 Task: Change the title font style to verdana.
Action: Mouse moved to (182, 67)
Screenshot: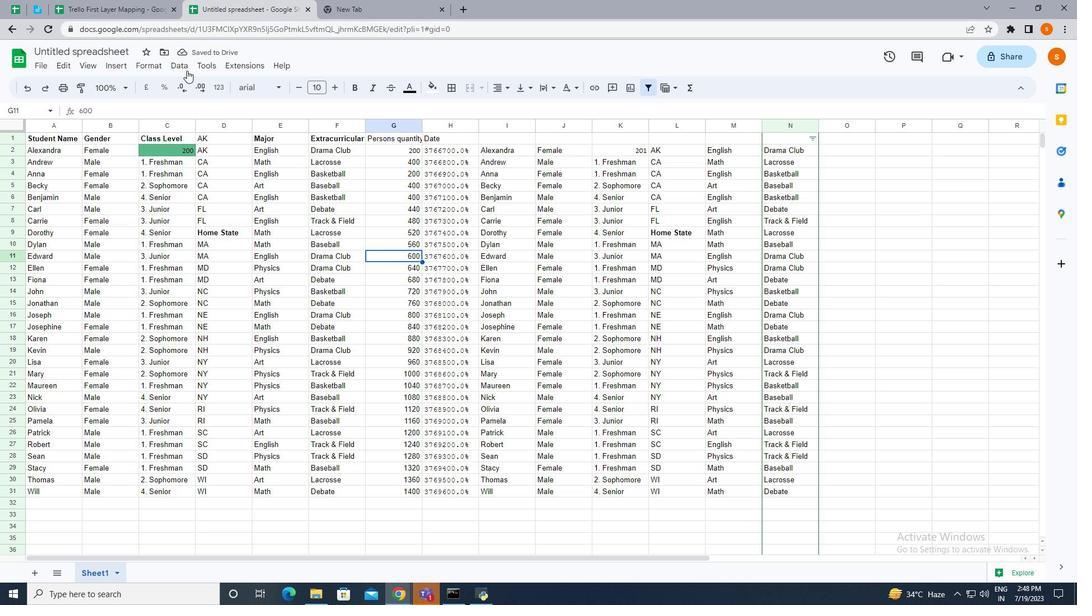 
Action: Mouse pressed left at (182, 67)
Screenshot: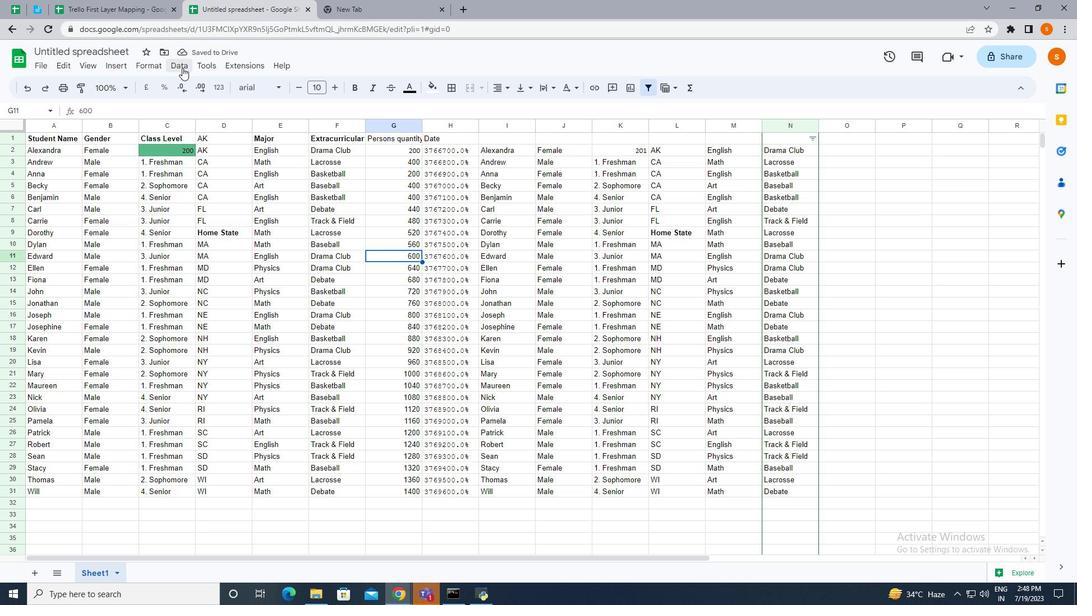 
Action: Mouse moved to (194, 160)
Screenshot: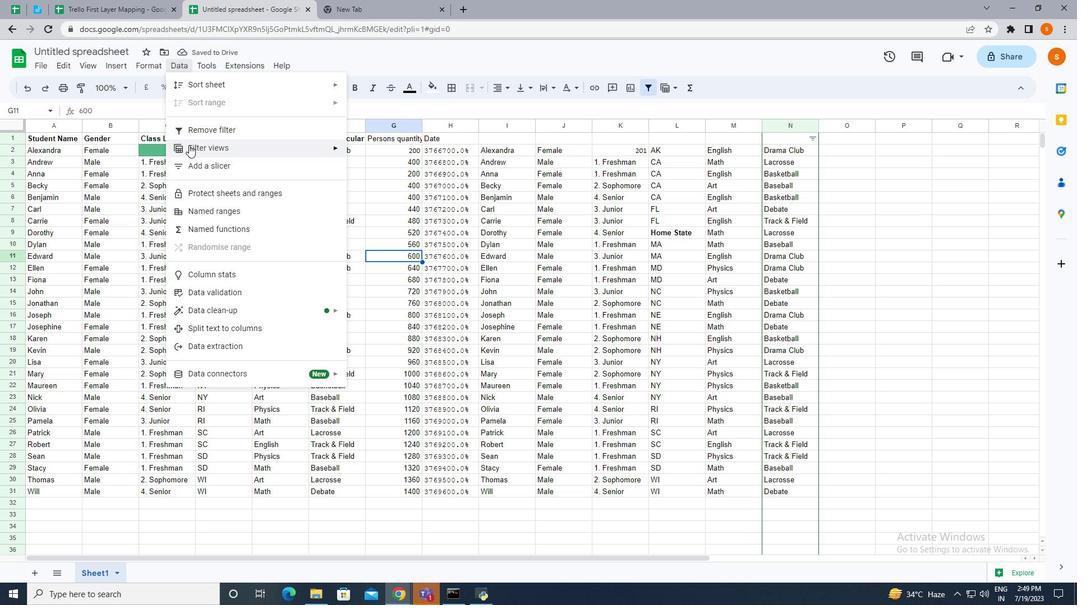 
Action: Mouse pressed left at (194, 160)
Screenshot: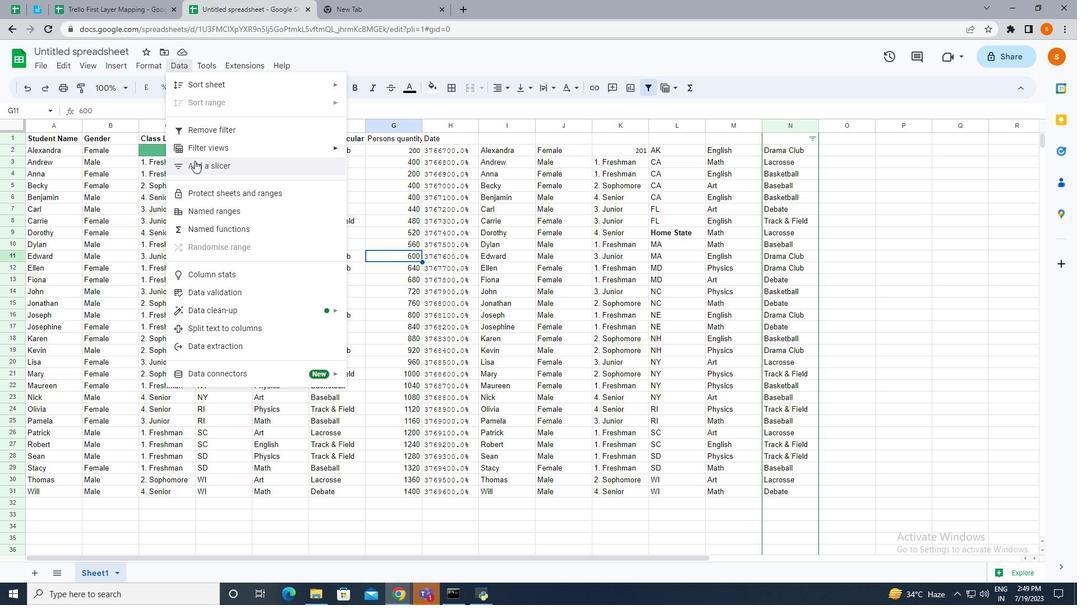 
Action: Mouse moved to (916, 198)
Screenshot: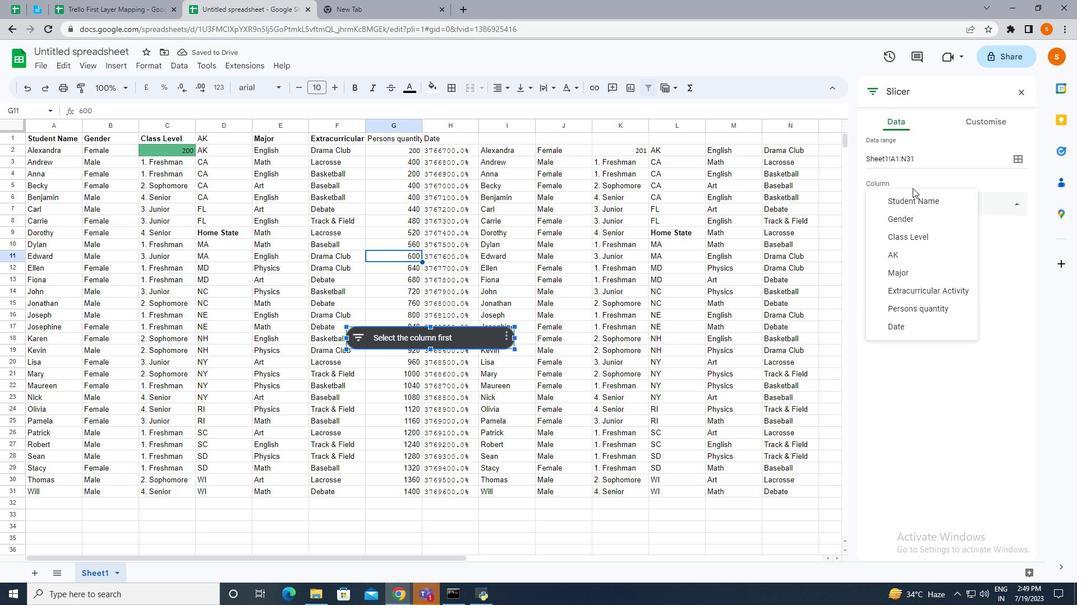 
Action: Mouse pressed left at (916, 198)
Screenshot: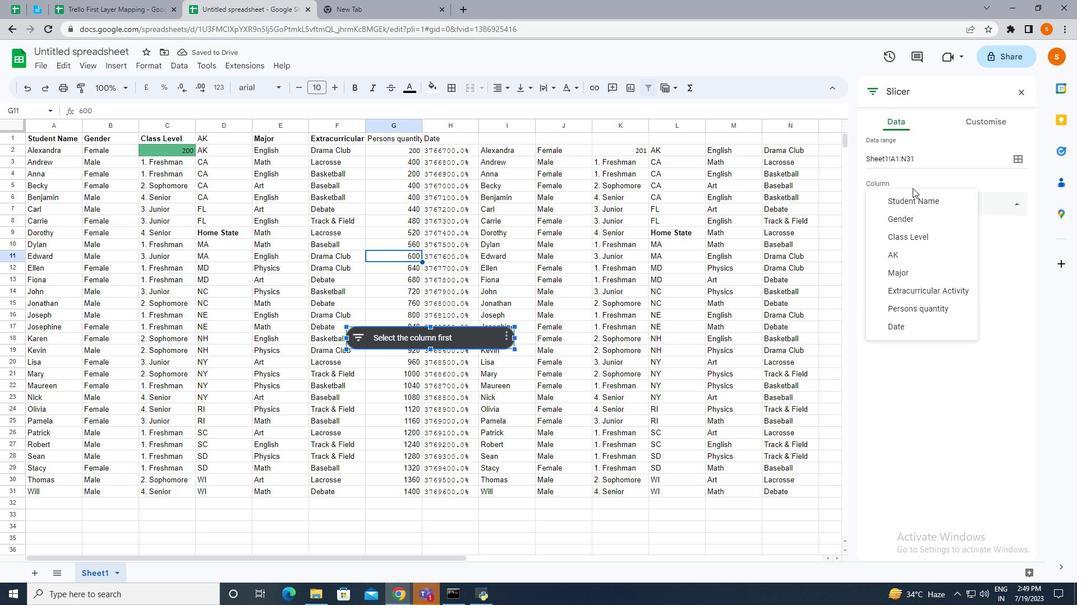 
Action: Mouse moved to (979, 121)
Screenshot: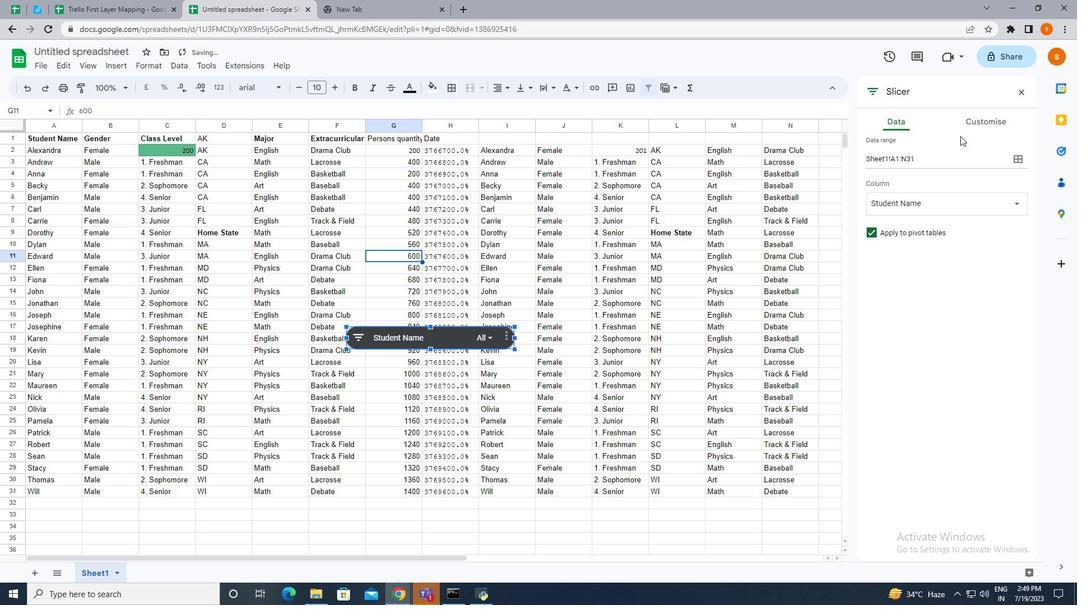 
Action: Mouse pressed left at (979, 121)
Screenshot: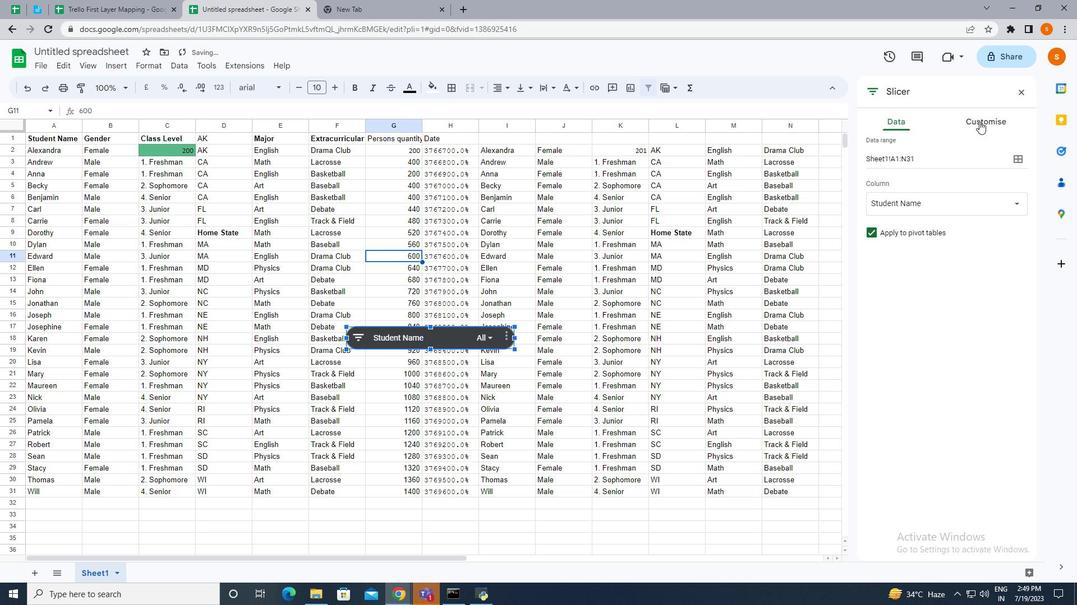 
Action: Mouse moved to (932, 214)
Screenshot: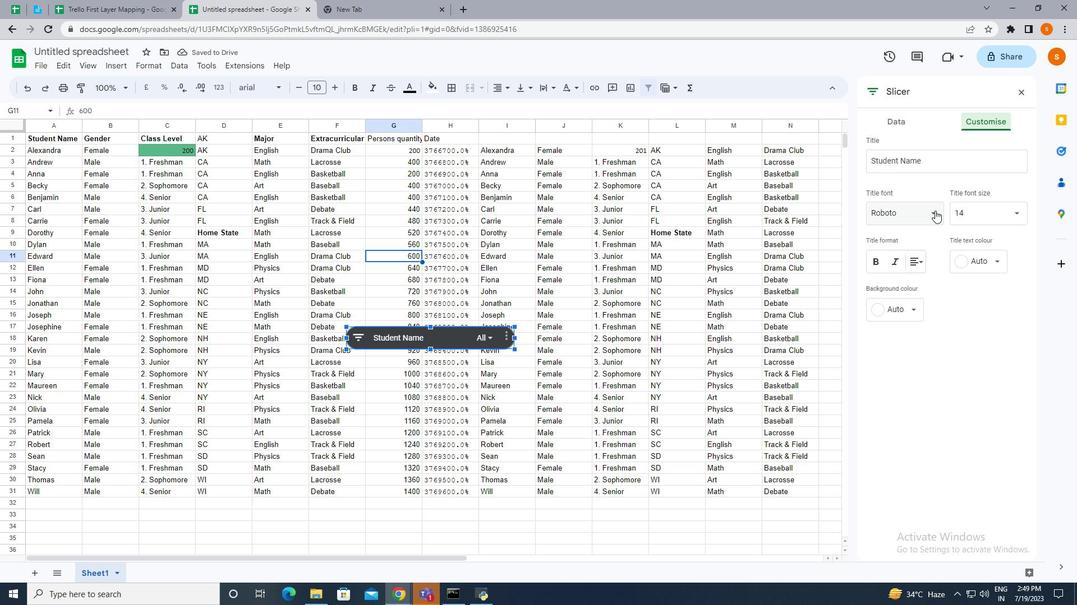 
Action: Mouse pressed left at (932, 214)
Screenshot: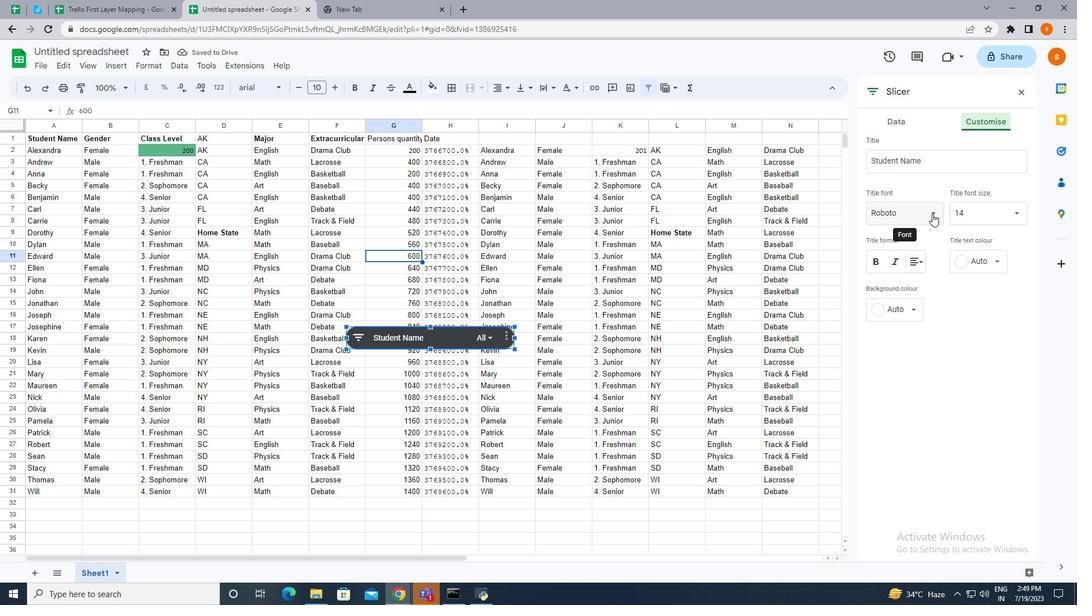 
Action: Mouse moved to (907, 521)
Screenshot: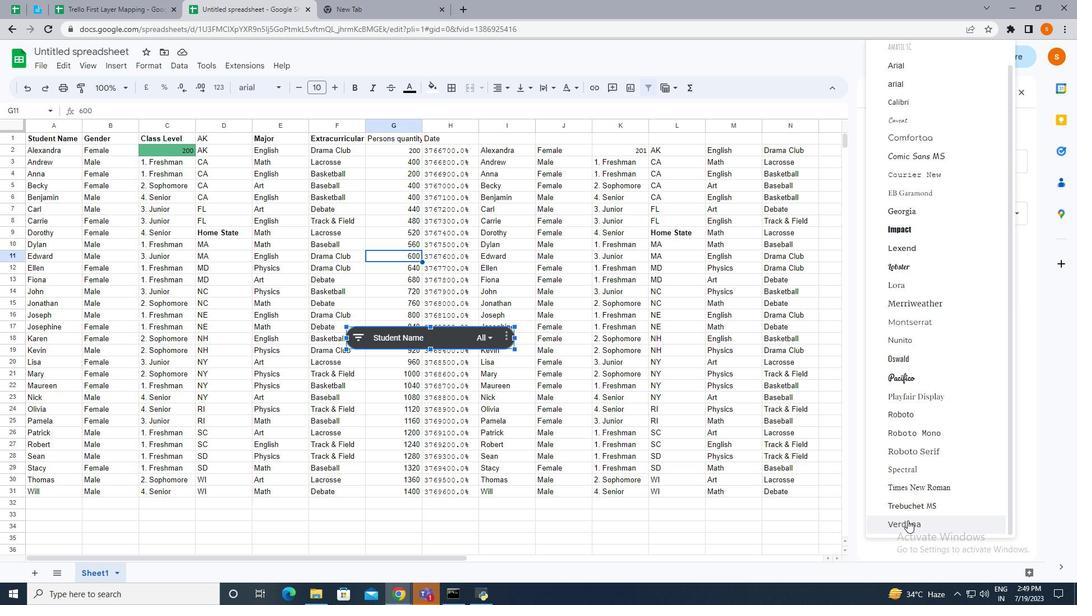 
Action: Mouse pressed left at (907, 521)
Screenshot: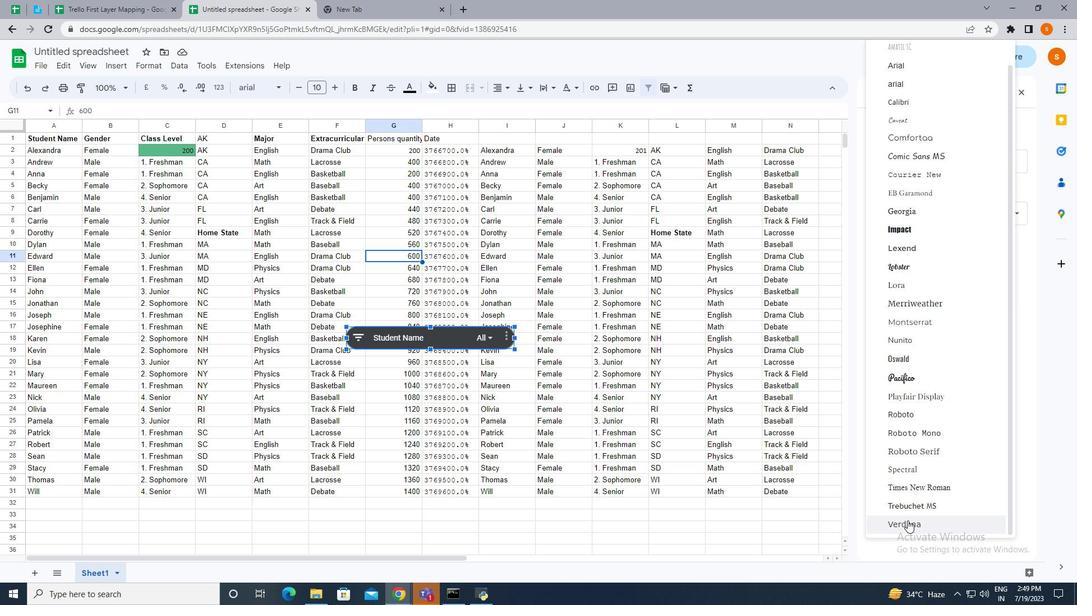 
Action: Mouse moved to (903, 396)
Screenshot: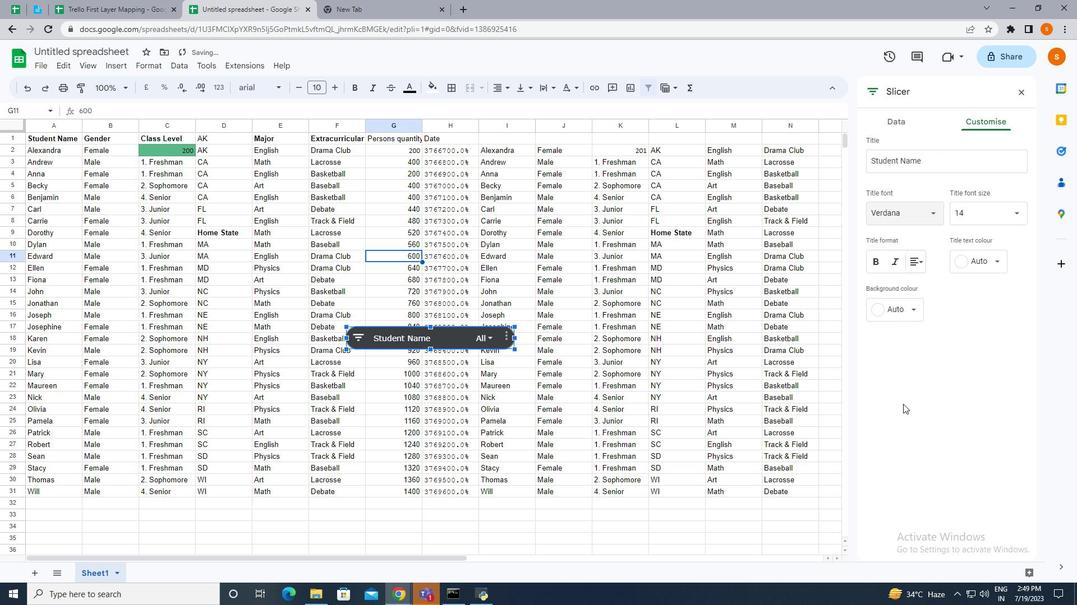 
